 Task: In the Company gsk.com, Add note: 'Schedule a meeting with the marketing team to analyze campaign performance.'. Mark checkbox to create task to follow up ': In 3 business days '. Create task, with  description: Conduct Product Demo, Add due date: In 3 Business Days; Add reminder: 30 Minutes before. Set Priority High and add note: Take detailed meeting minutes and share them with the team afterward.. Logged in from softage.5@softage.net
Action: Mouse moved to (76, 51)
Screenshot: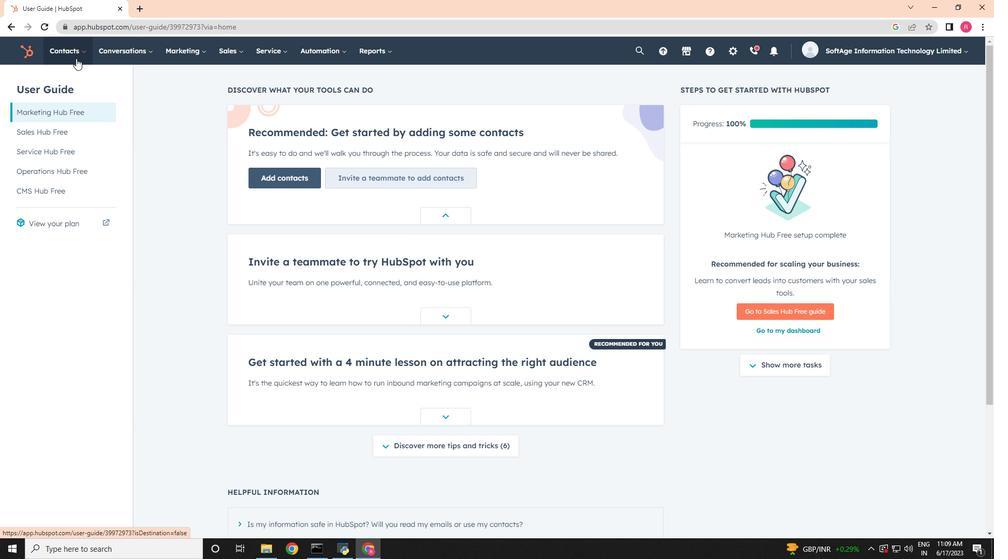 
Action: Mouse pressed left at (76, 51)
Screenshot: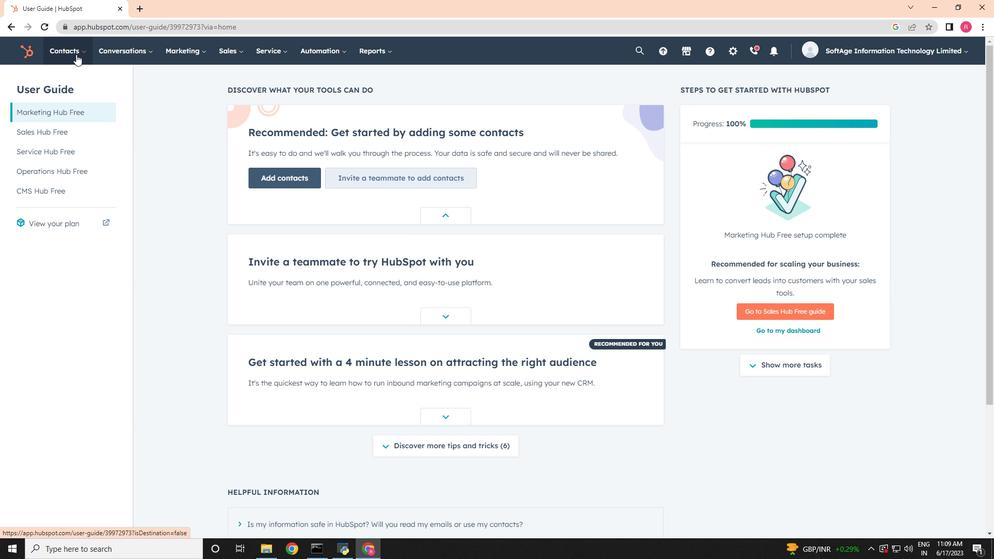 
Action: Mouse moved to (77, 94)
Screenshot: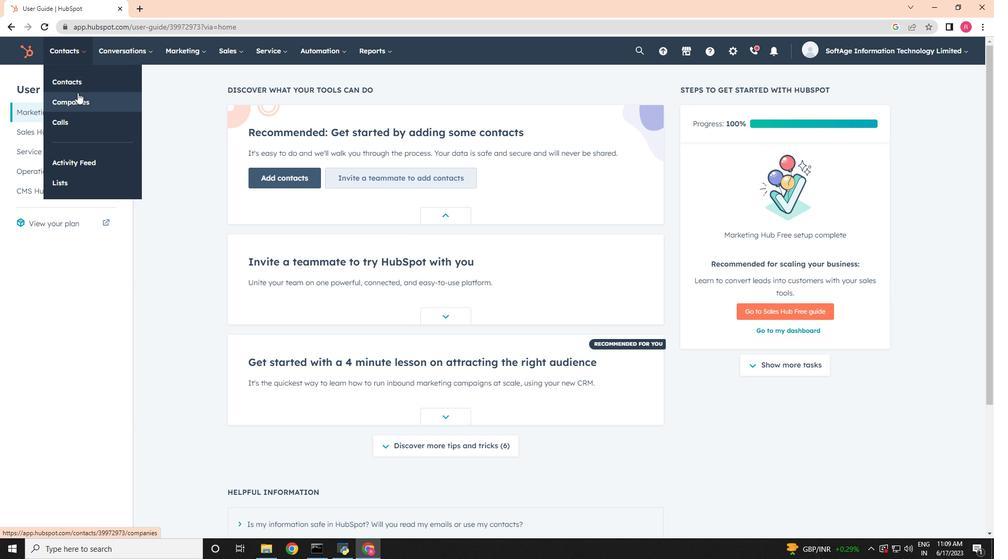 
Action: Mouse pressed left at (77, 94)
Screenshot: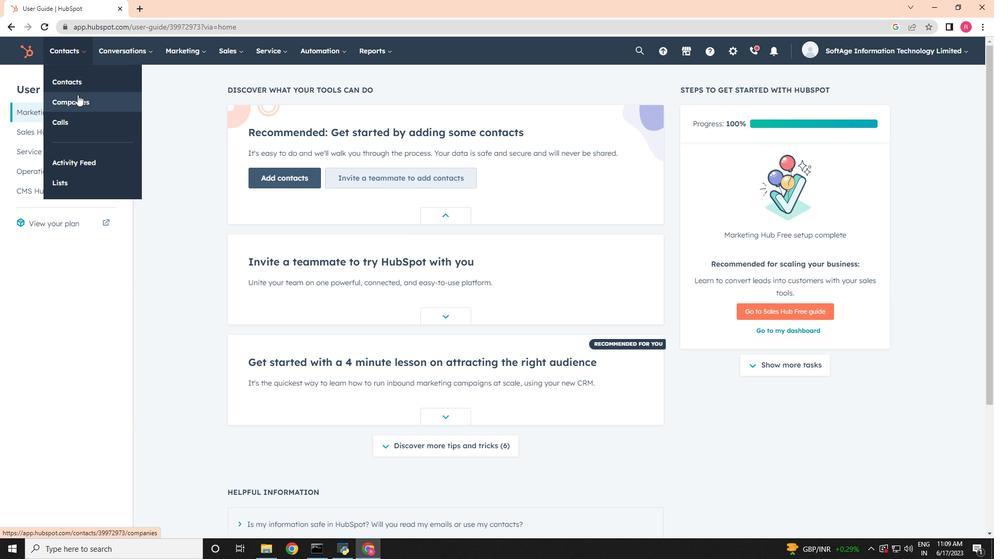 
Action: Mouse moved to (83, 169)
Screenshot: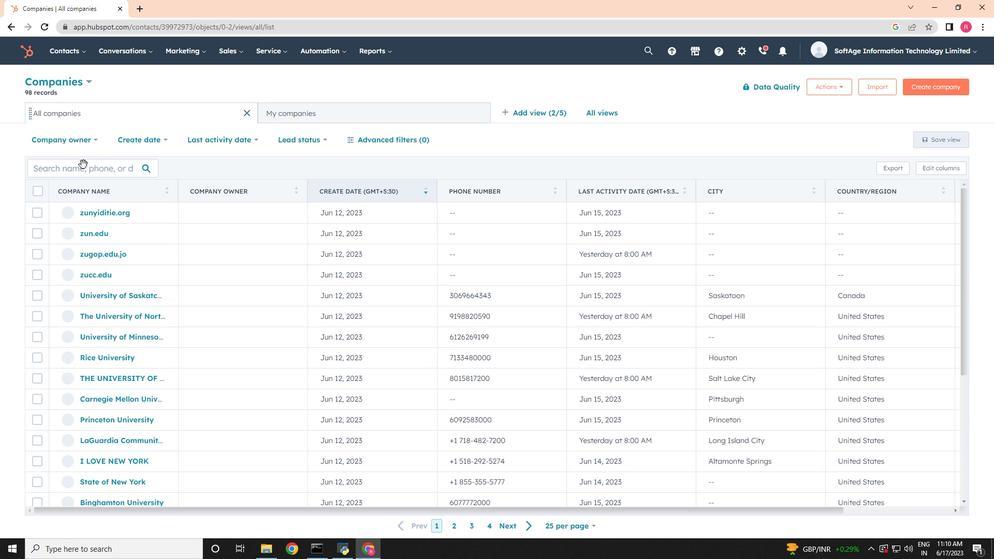 
Action: Mouse pressed left at (83, 169)
Screenshot: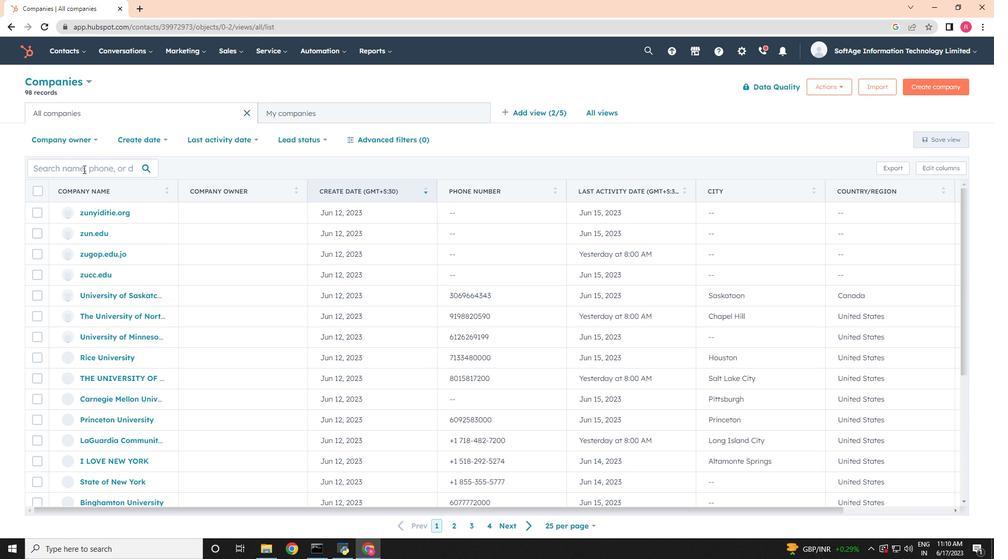 
Action: Key pressed <Key.shift>Schedule<Key.backspace><Key.backspace><Key.backspace><Key.backspace><Key.backspace><Key.backspace><Key.backspace><Key.backspace><Key.backspace><Key.backspace><Key.backspace><Key.backspace><Key.backspace><Key.backspace>gsk
Screenshot: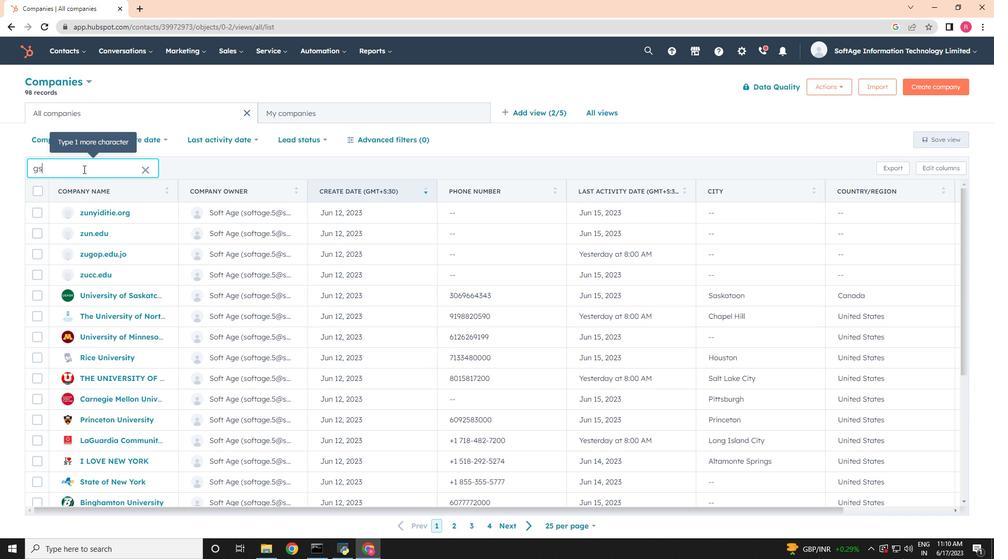 
Action: Mouse moved to (86, 210)
Screenshot: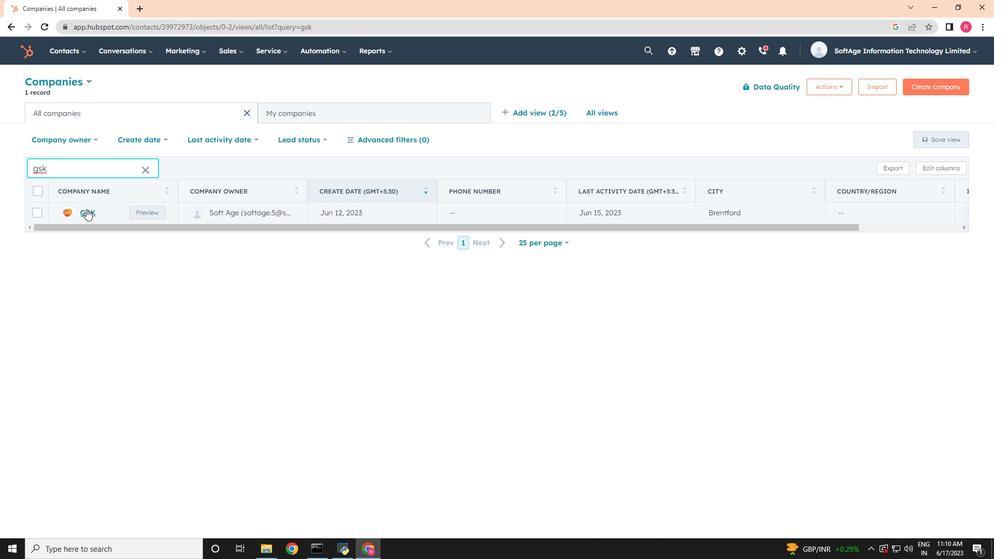 
Action: Mouse pressed left at (86, 210)
Screenshot: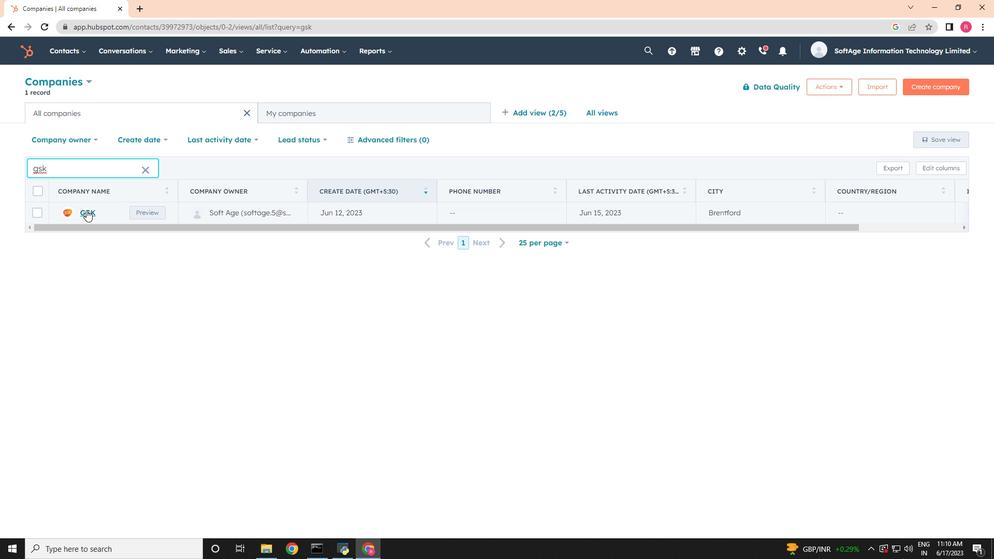 
Action: Mouse moved to (33, 169)
Screenshot: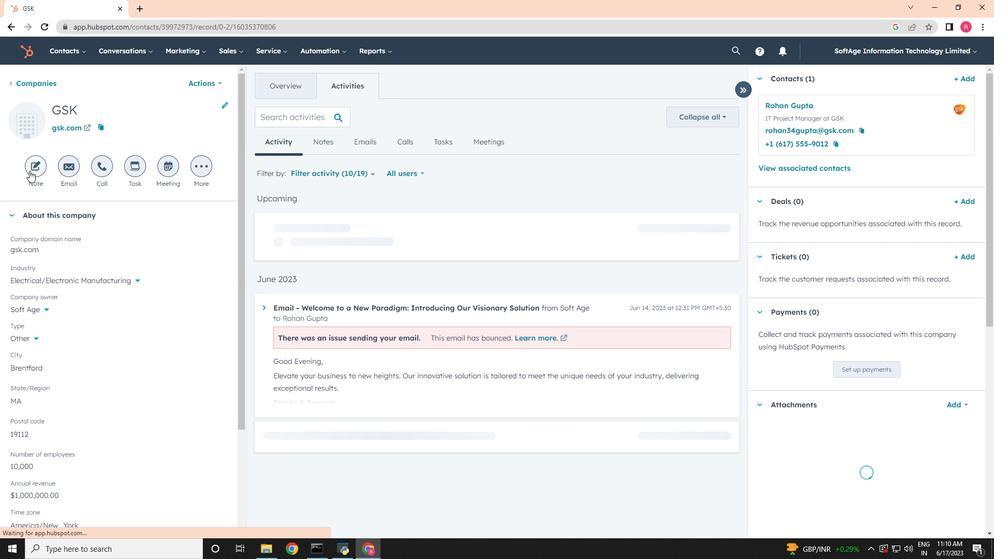 
Action: Mouse pressed left at (33, 169)
Screenshot: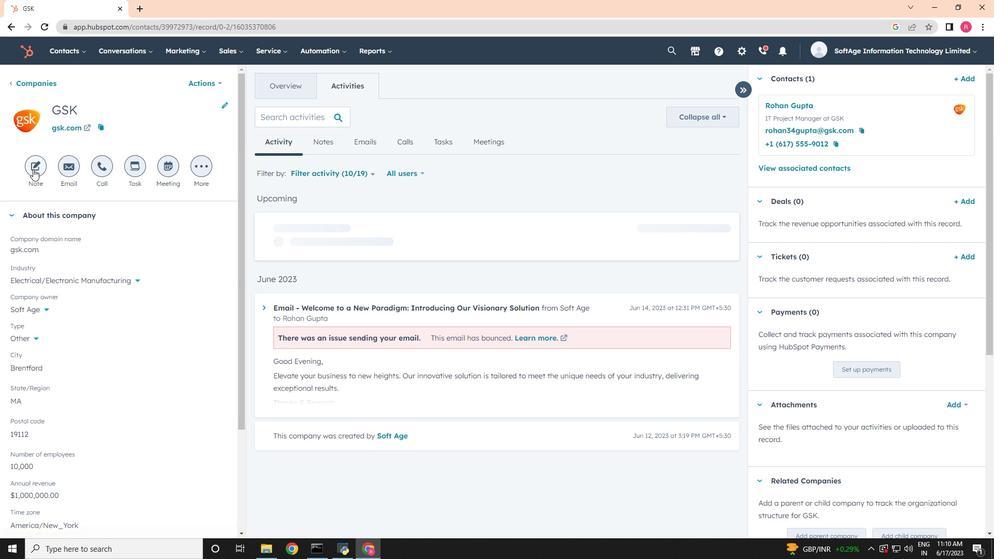 
Action: Mouse moved to (878, 307)
Screenshot: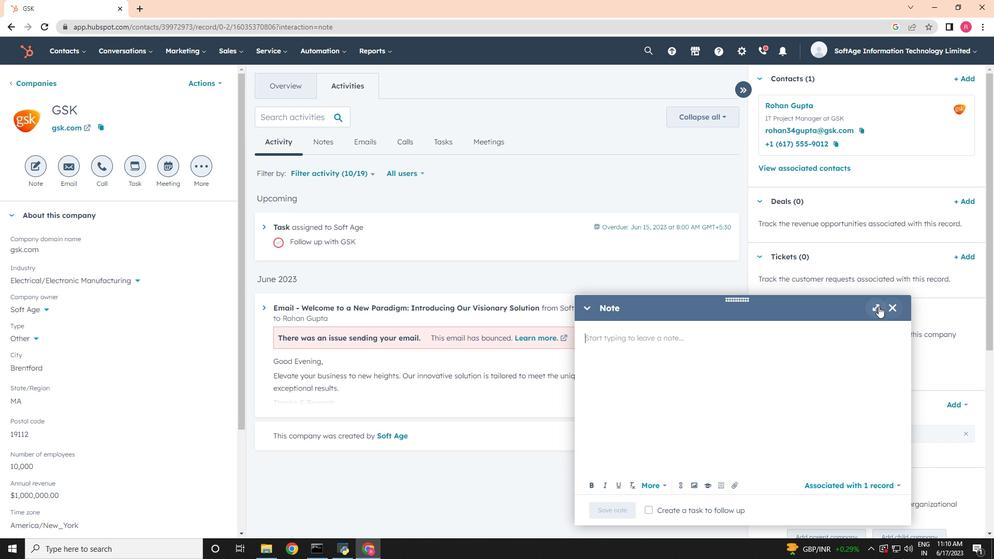 
Action: Mouse pressed left at (878, 307)
Screenshot: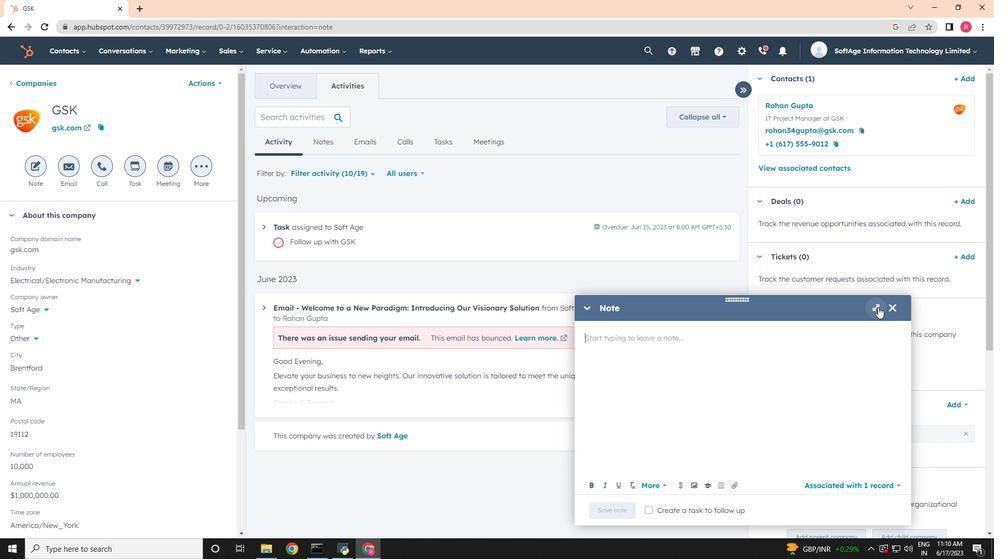 
Action: Mouse moved to (378, 303)
Screenshot: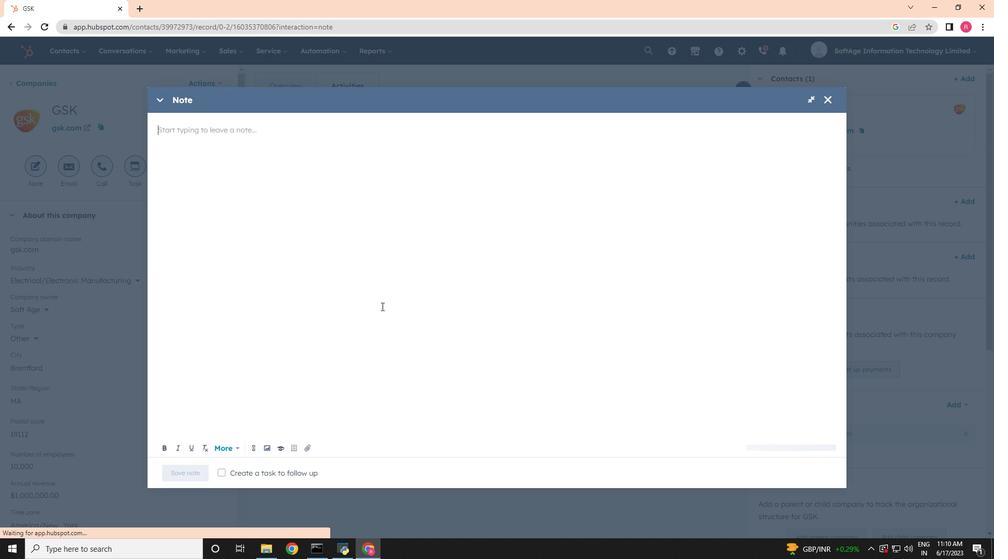 
Action: Key pressed <Key.shift>Schedule<Key.space>a<Key.space>meeting<Key.space>with<Key.space>the<Key.space>marketing<Key.space>y<Key.backspace>team<Key.space>to<Key.space>analyze<Key.space>campaign<Key.space>performance,<Key.backspace>.
Screenshot: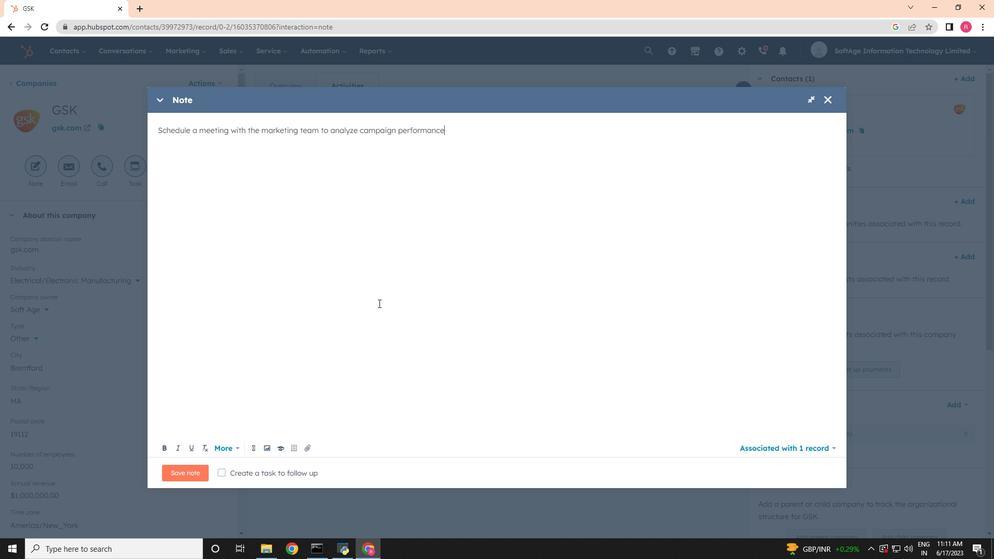 
Action: Mouse moved to (222, 475)
Screenshot: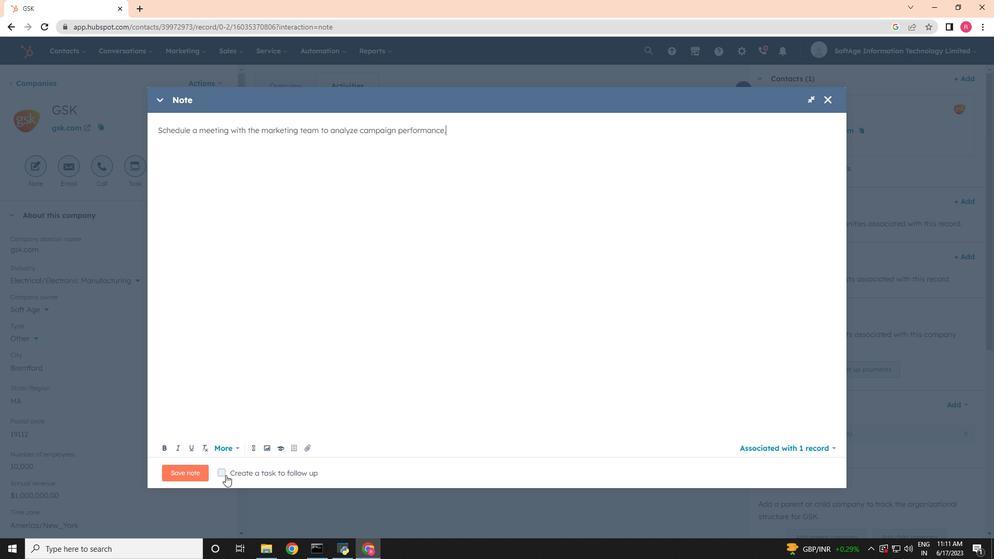 
Action: Mouse pressed left at (222, 475)
Screenshot: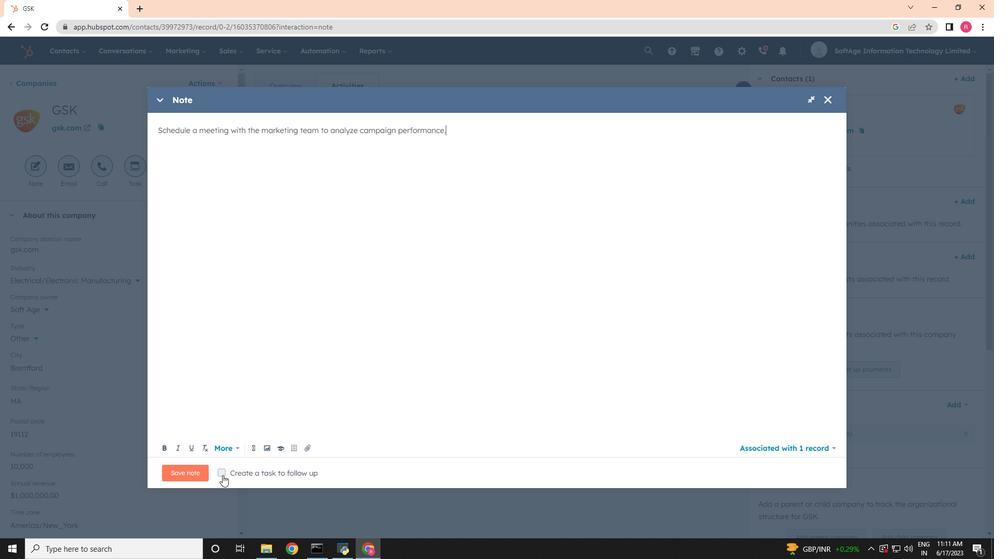 
Action: Mouse moved to (361, 474)
Screenshot: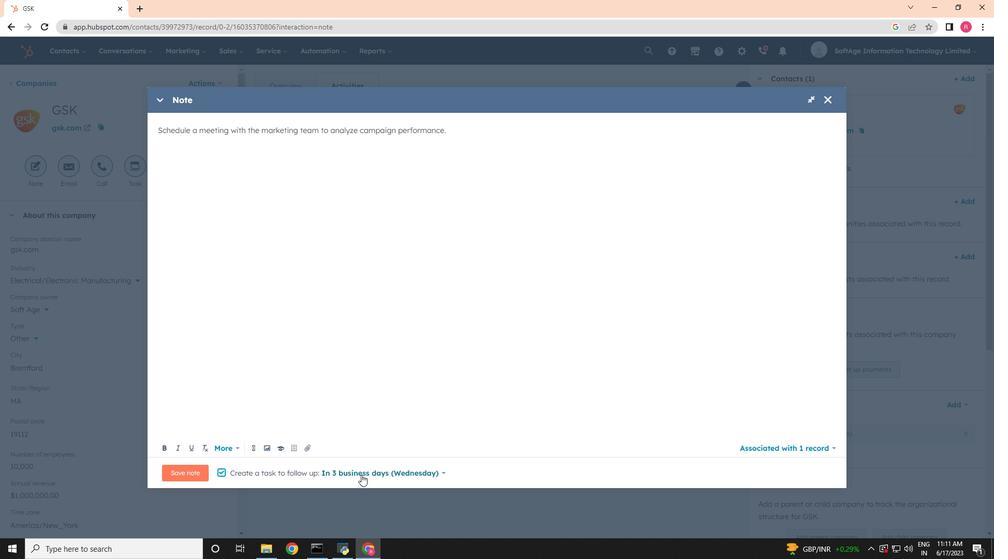 
Action: Mouse pressed left at (361, 474)
Screenshot: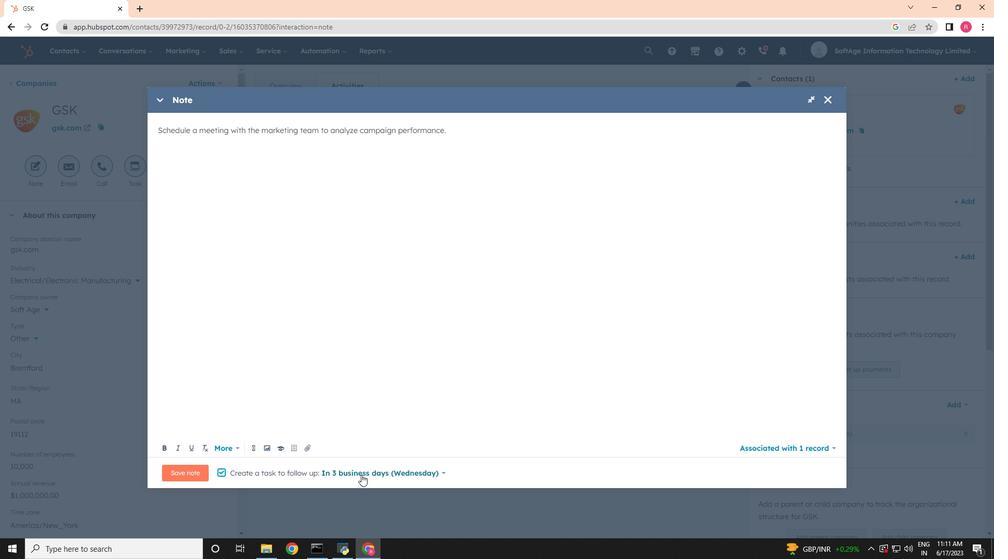 
Action: Mouse moved to (384, 372)
Screenshot: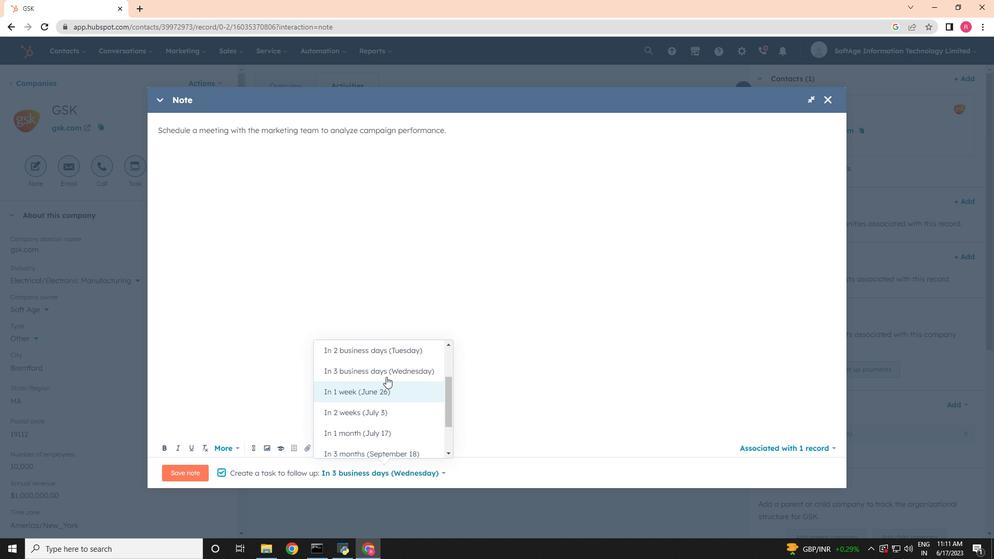 
Action: Mouse pressed left at (384, 372)
Screenshot: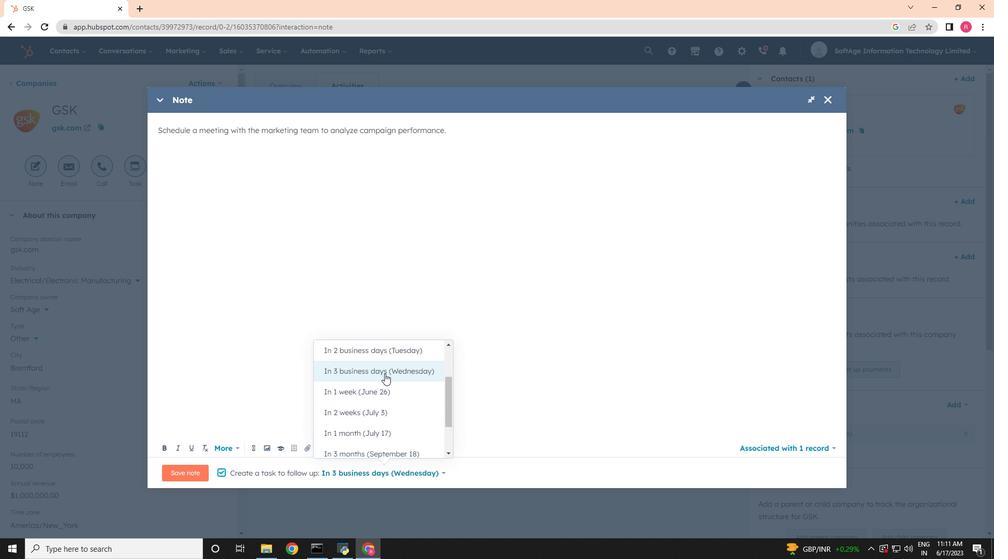 
Action: Mouse moved to (192, 473)
Screenshot: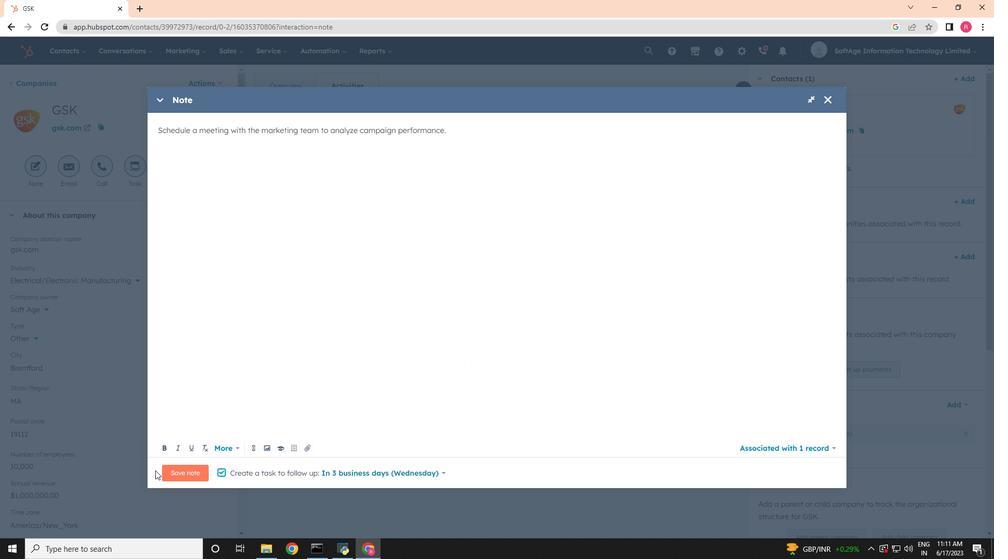 
Action: Mouse pressed left at (192, 473)
Screenshot: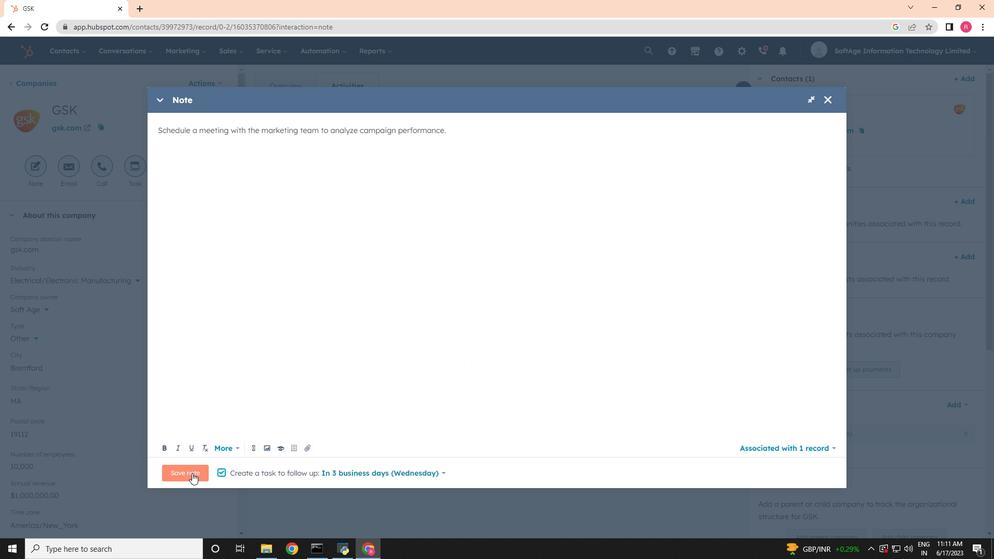 
Action: Mouse moved to (133, 173)
Screenshot: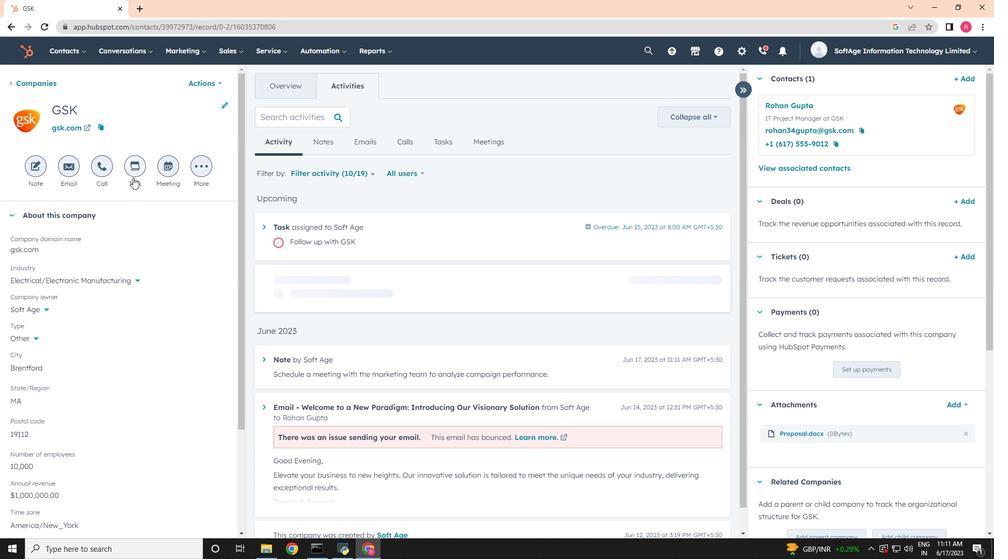 
Action: Mouse pressed left at (133, 173)
Screenshot: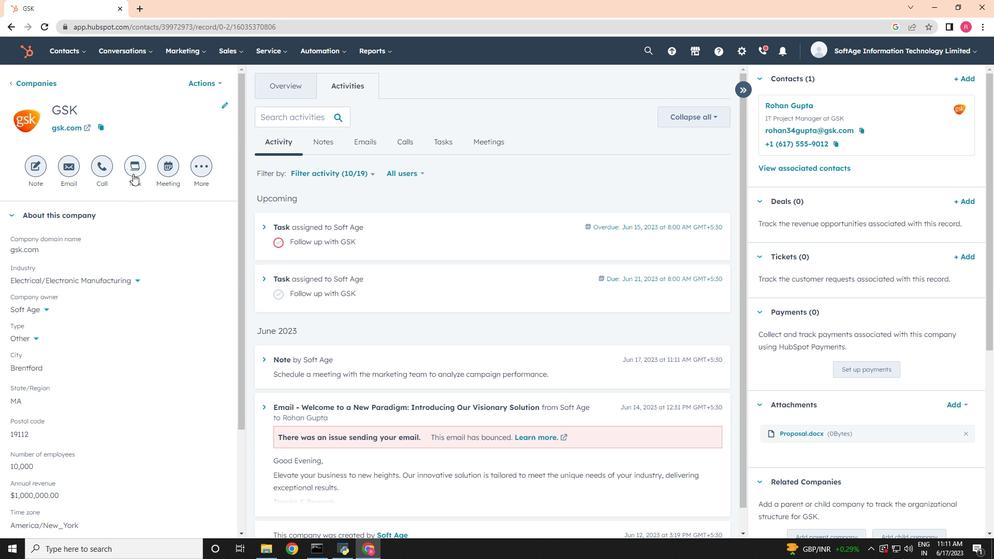 
Action: Mouse moved to (668, 298)
Screenshot: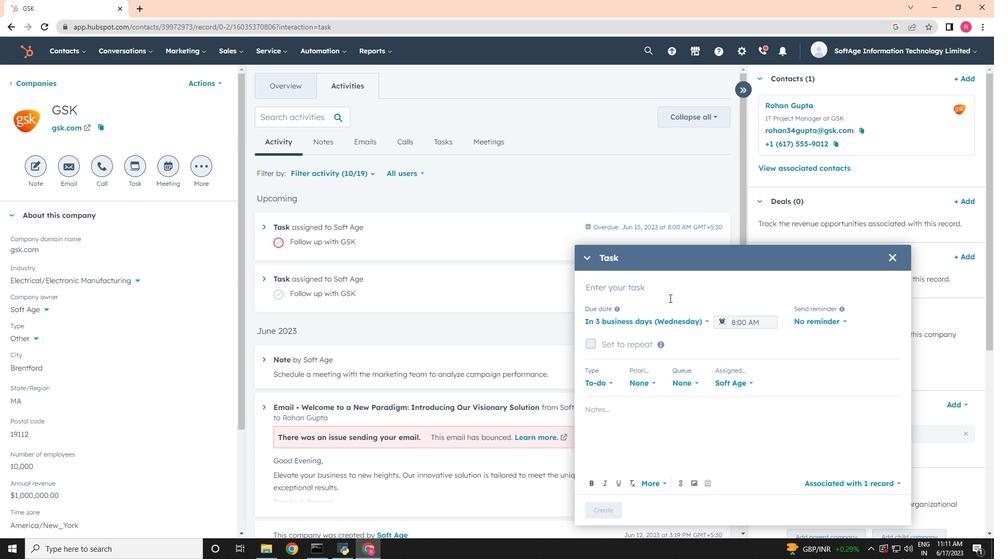 
Action: Key pressed <Key.shift>Conduct<Key.space><Key.shift><Key.shift><Key.shift><Key.shift><Key.shift><Key.shift><Key.shift><Key.shift><Key.shift>Product<Key.space><Key.shift><Key.shift>Demo
Screenshot: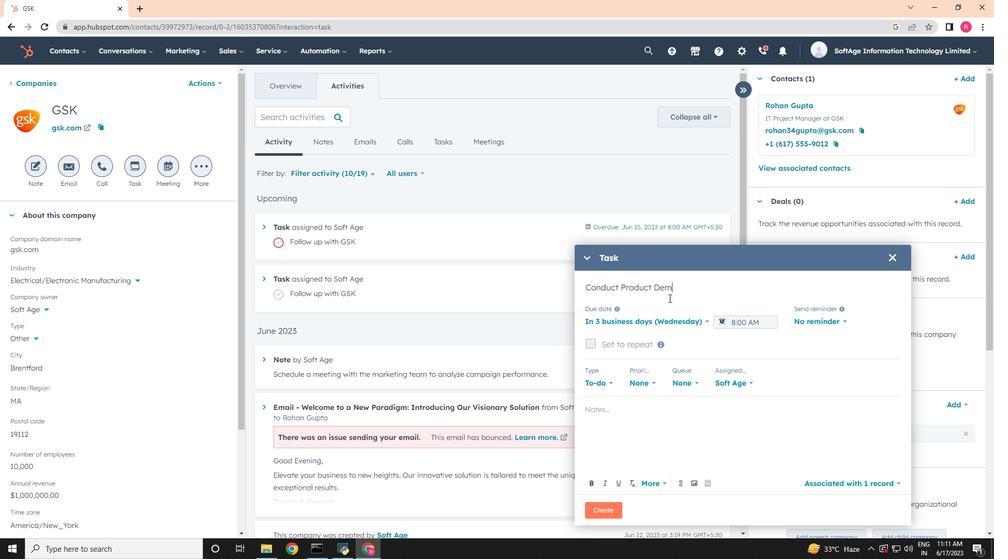 
Action: Mouse moved to (666, 322)
Screenshot: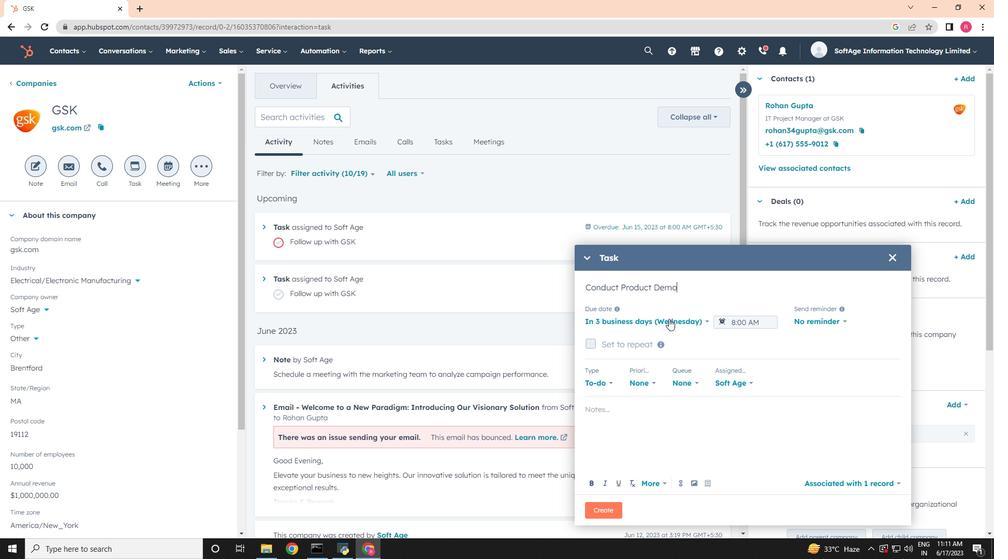 
Action: Mouse pressed left at (666, 322)
Screenshot: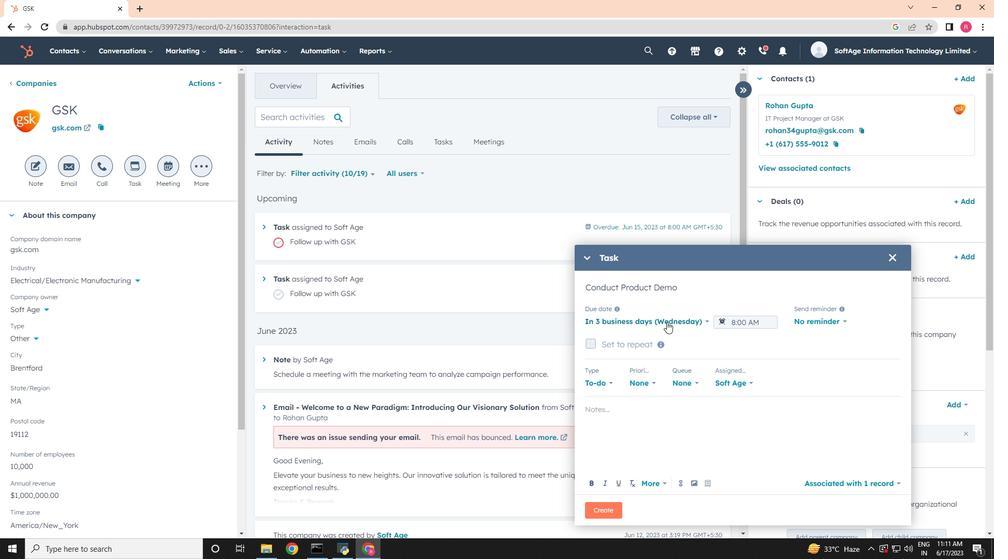 
Action: Mouse moved to (674, 361)
Screenshot: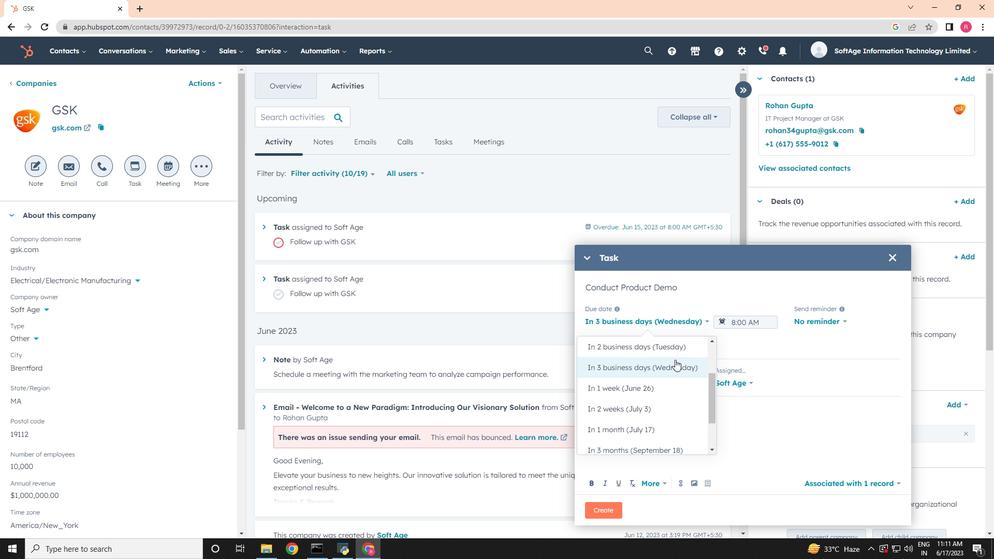 
Action: Mouse pressed left at (674, 361)
Screenshot: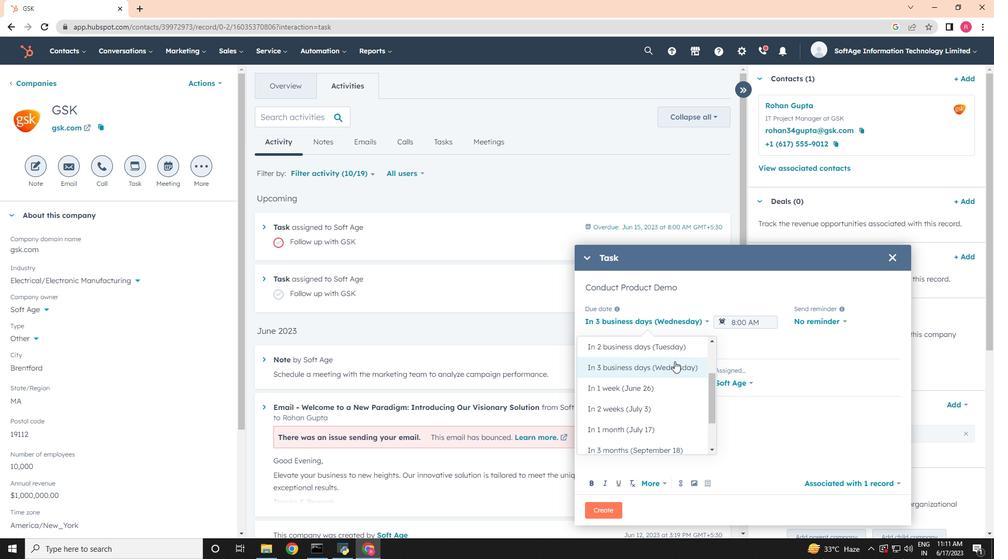 
Action: Mouse moved to (818, 321)
Screenshot: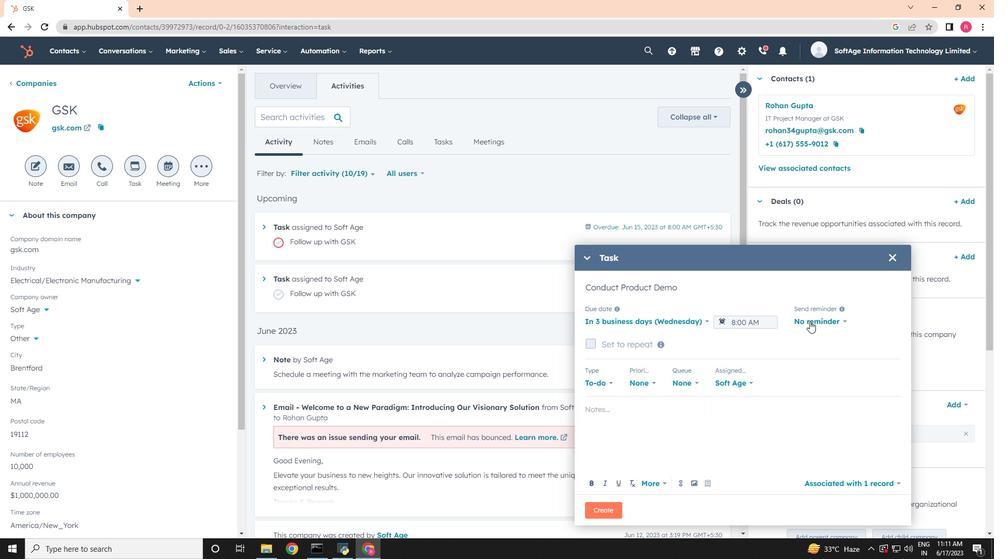 
Action: Mouse pressed left at (818, 321)
Screenshot: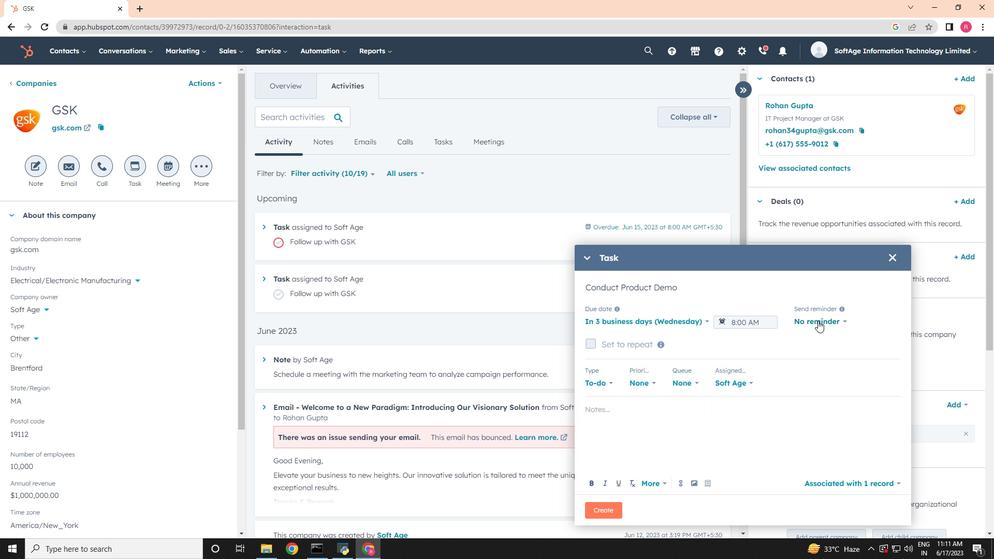 
Action: Mouse moved to (811, 389)
Screenshot: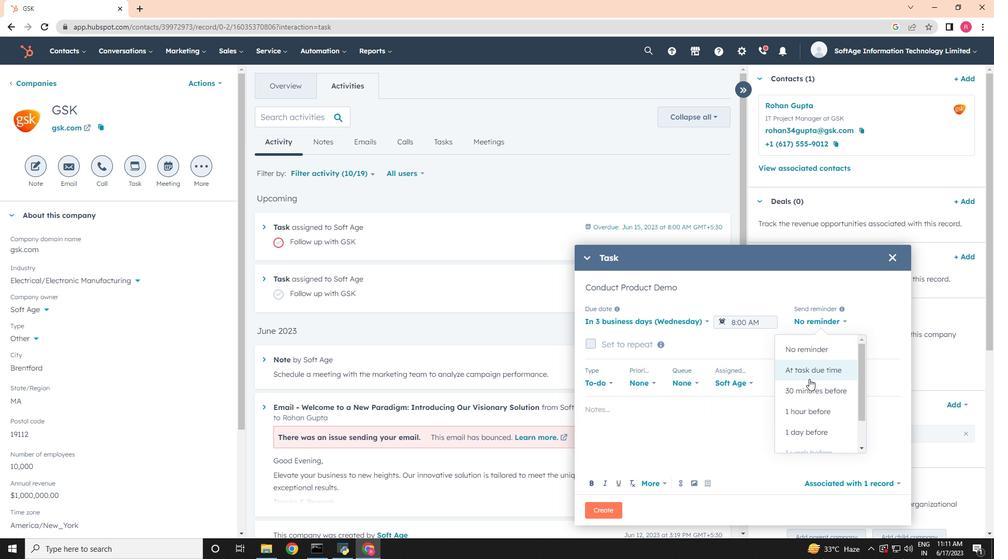 
Action: Mouse pressed left at (811, 389)
Screenshot: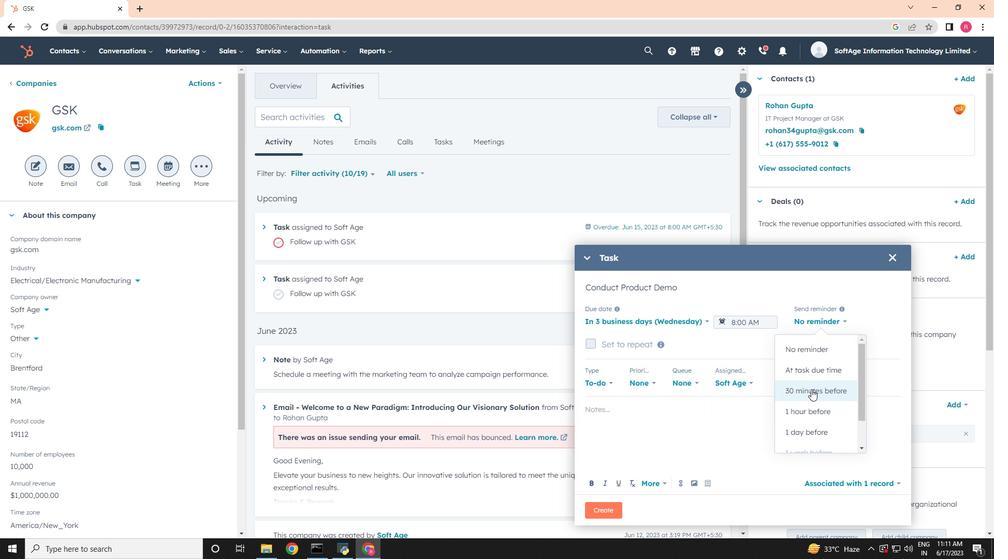 
Action: Mouse moved to (644, 383)
Screenshot: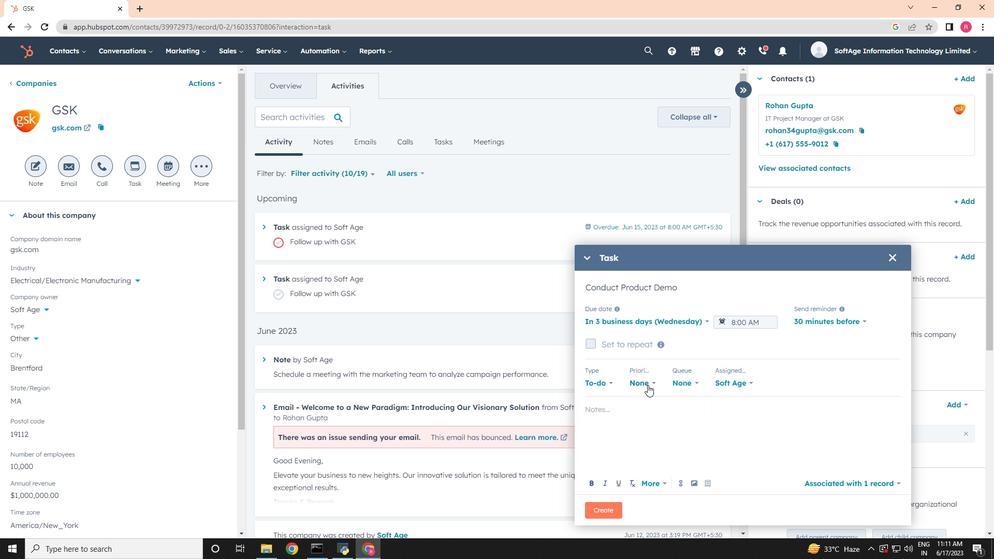 
Action: Mouse pressed left at (644, 383)
Screenshot: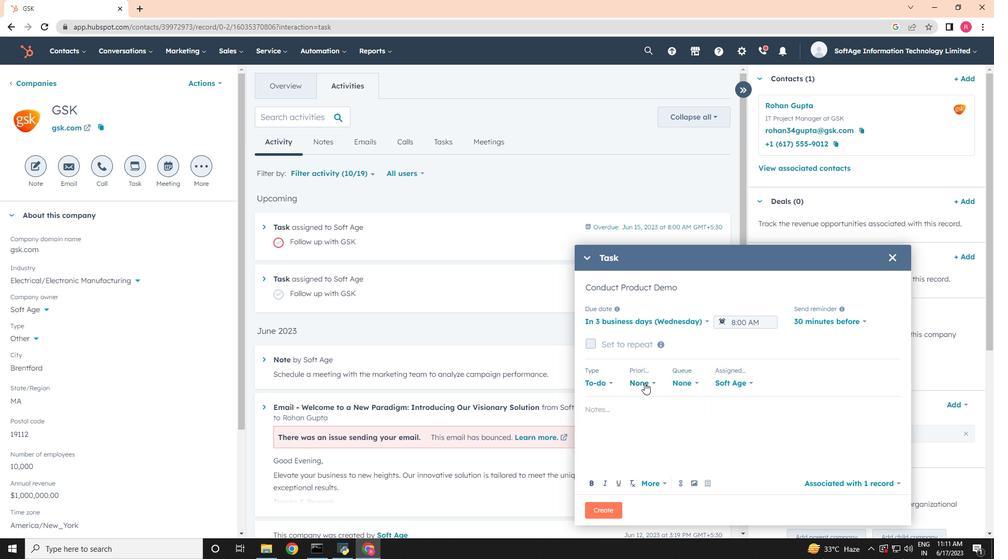 
Action: Mouse moved to (643, 471)
Screenshot: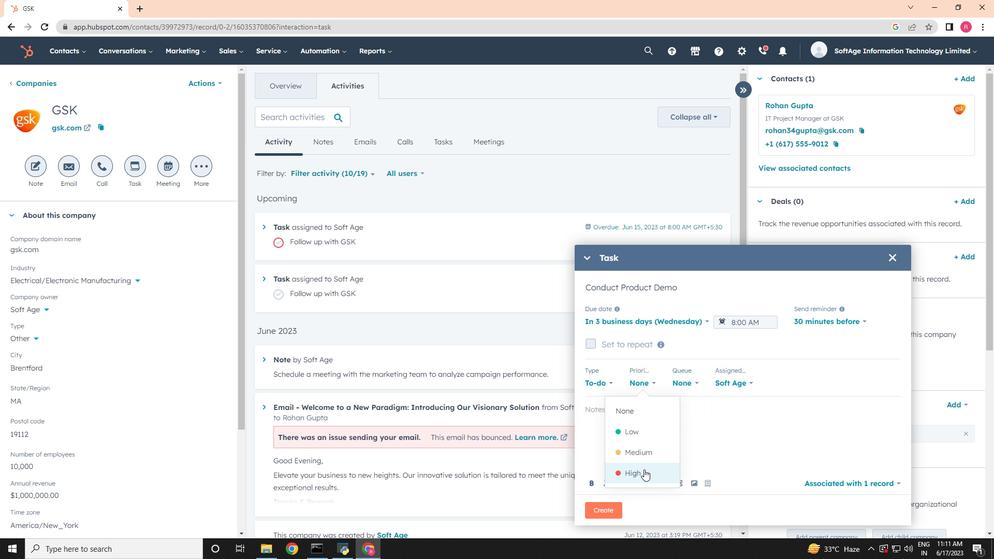 
Action: Mouse pressed left at (643, 471)
Screenshot: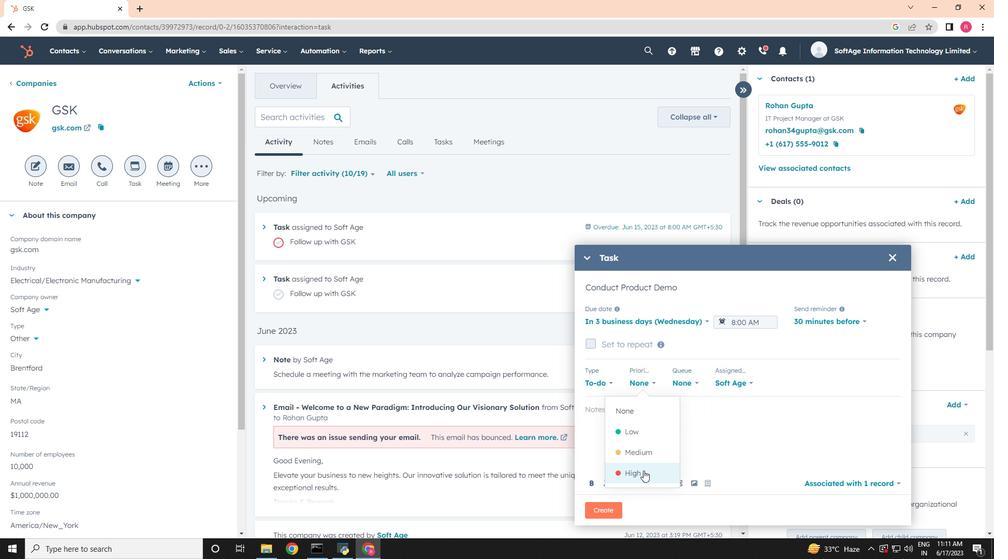 
Action: Mouse moved to (599, 406)
Screenshot: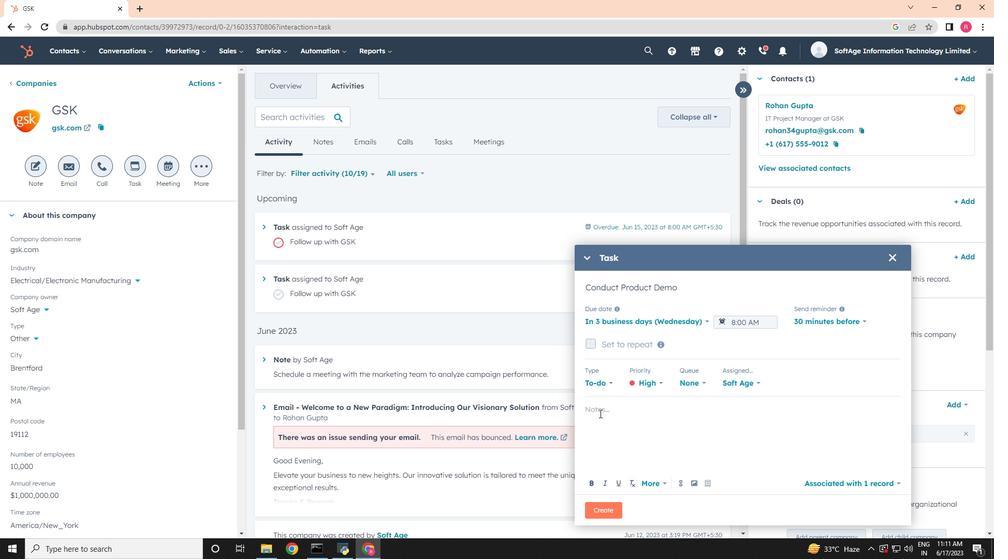 
Action: Mouse pressed left at (599, 406)
Screenshot: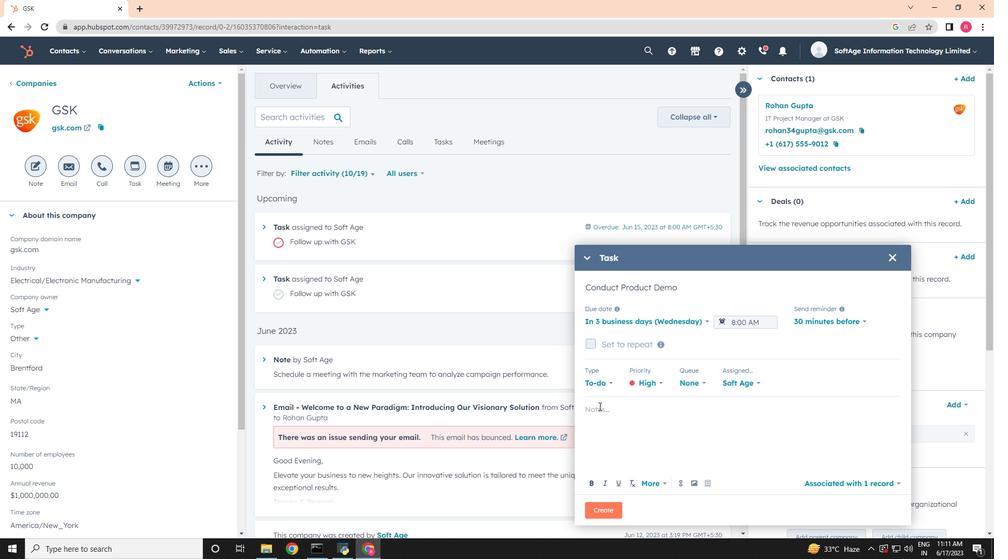 
Action: Key pressed <Key.shift>Take<Key.space>detailed<Key.space>meeting<Key.space>minutes<Key.space>and<Key.space>sg<Key.backspace>hare<Key.space>them<Key.space>with<Key.space>the<Key.space>team<Key.space>afterward.
Screenshot: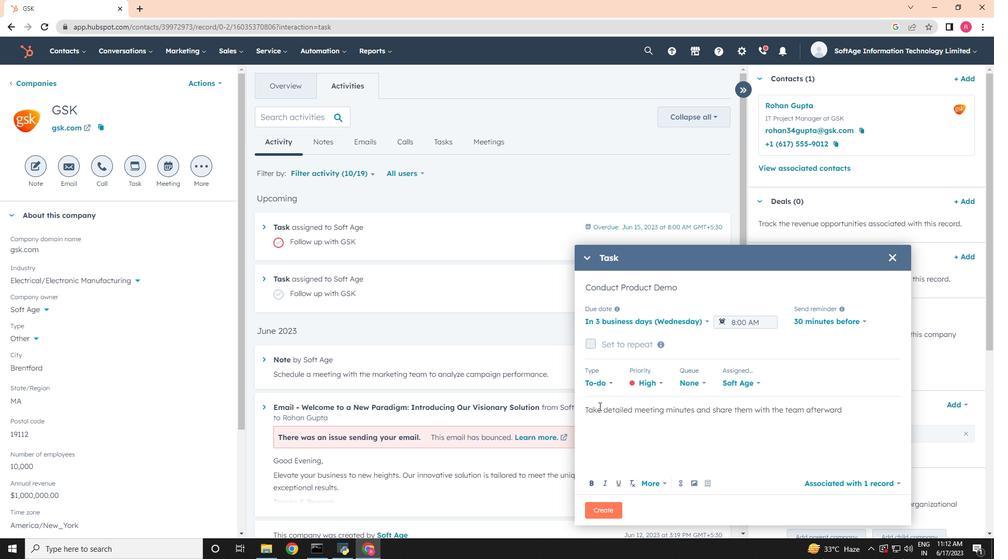 
Action: Mouse moved to (601, 518)
Screenshot: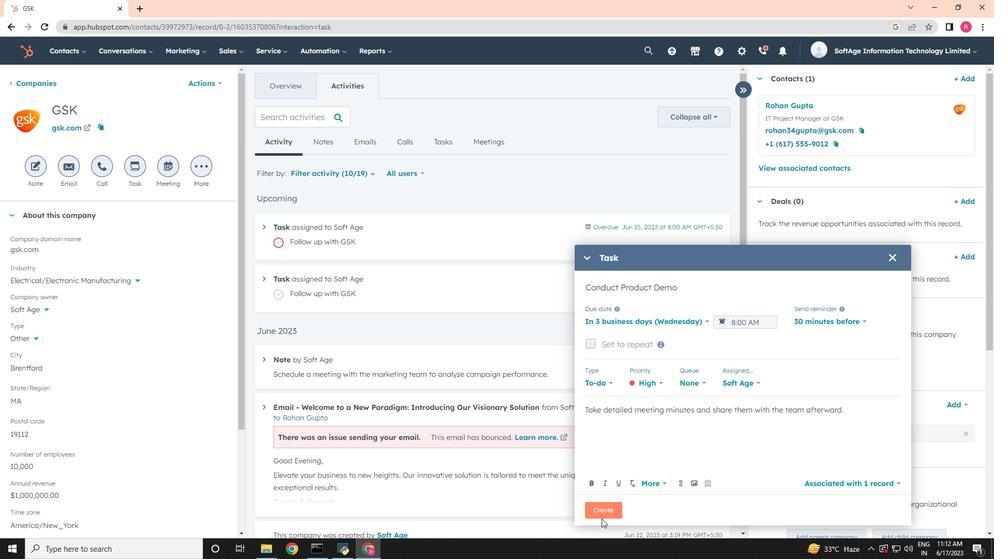 
Action: Mouse pressed left at (601, 518)
Screenshot: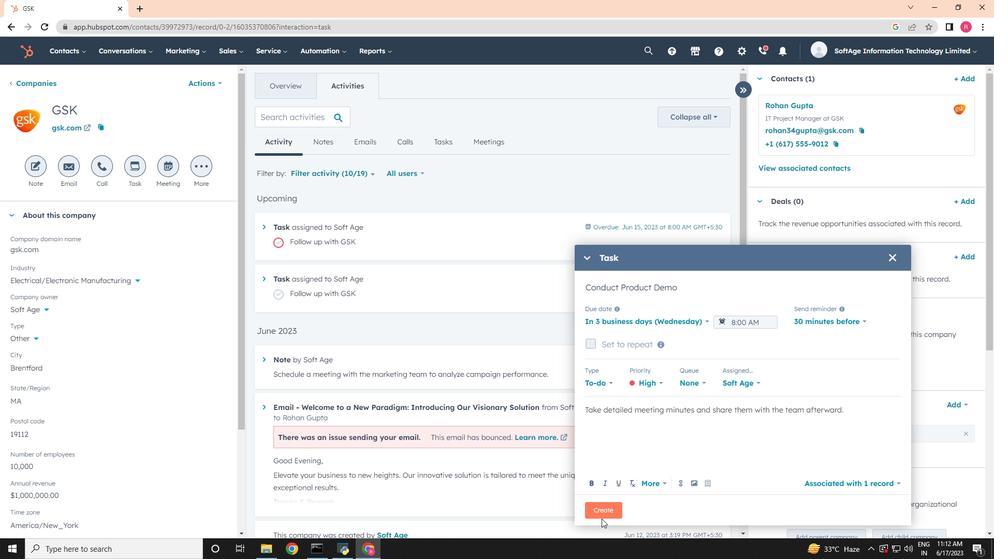 
Action: Mouse moved to (601, 518)
Screenshot: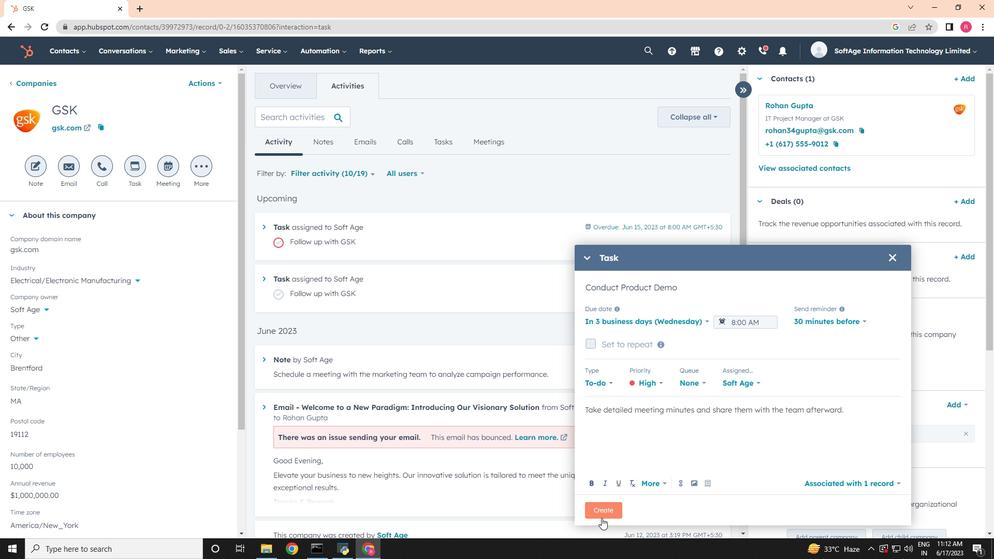 
